 Task: Add Dietz & Watson New York Brand Beef Franks to the cart.
Action: Mouse moved to (22, 136)
Screenshot: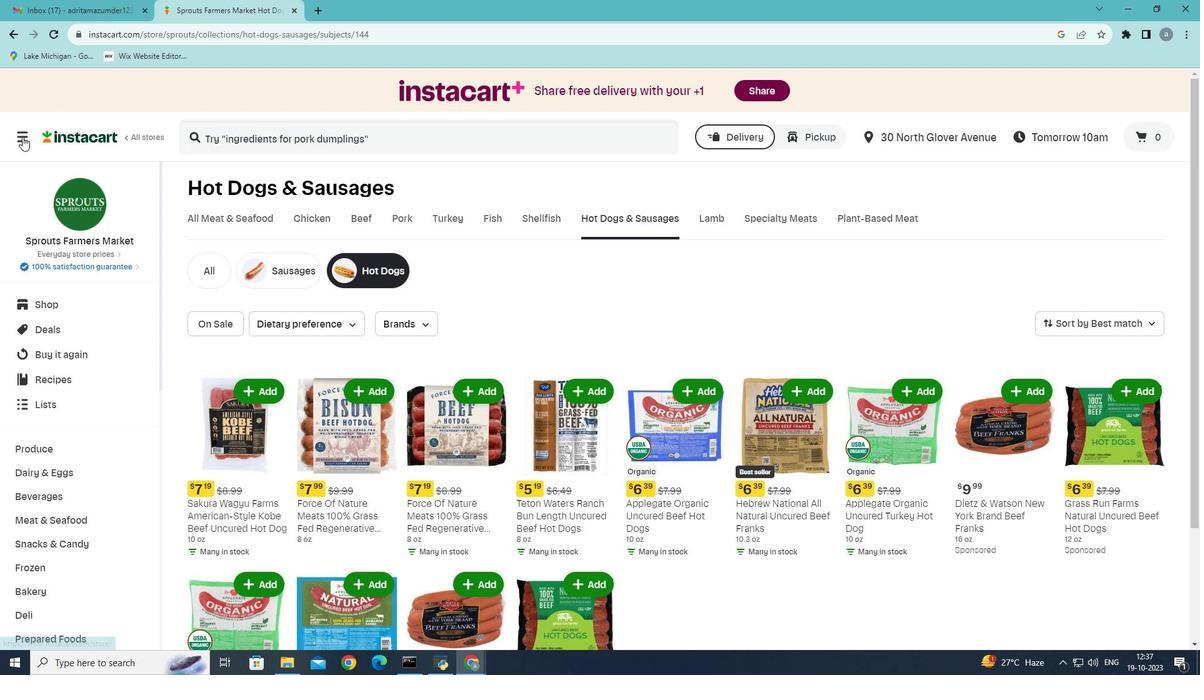 
Action: Mouse pressed left at (22, 136)
Screenshot: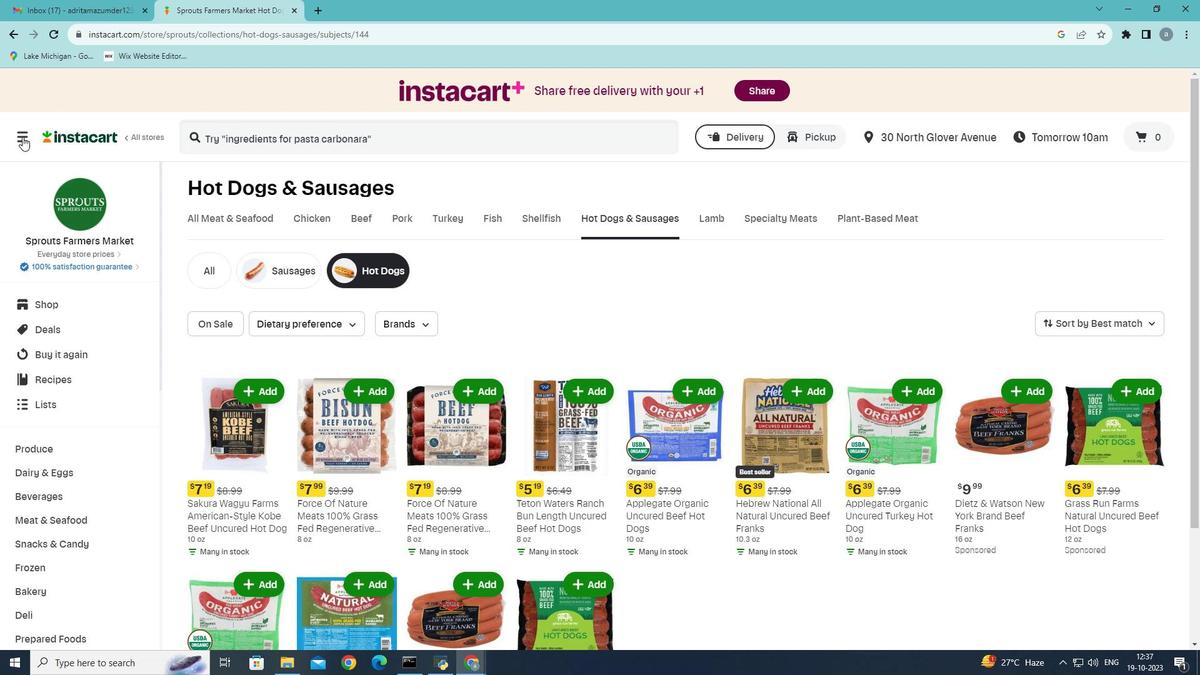 
Action: Mouse moved to (66, 360)
Screenshot: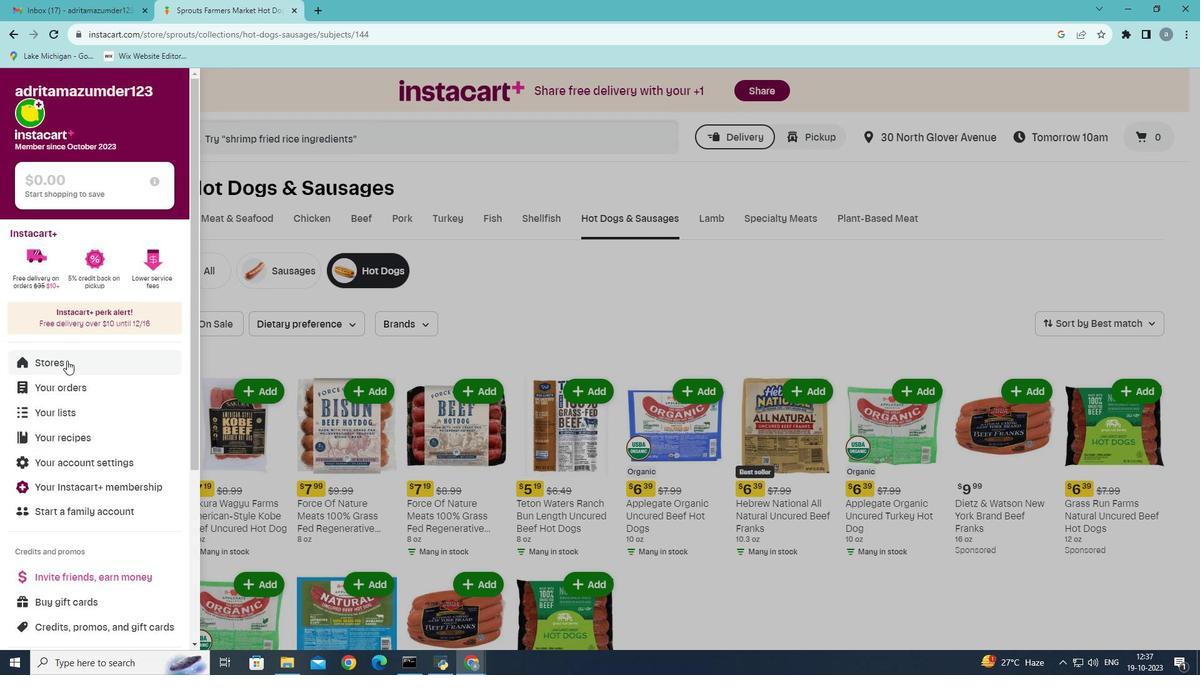 
Action: Mouse pressed left at (66, 360)
Screenshot: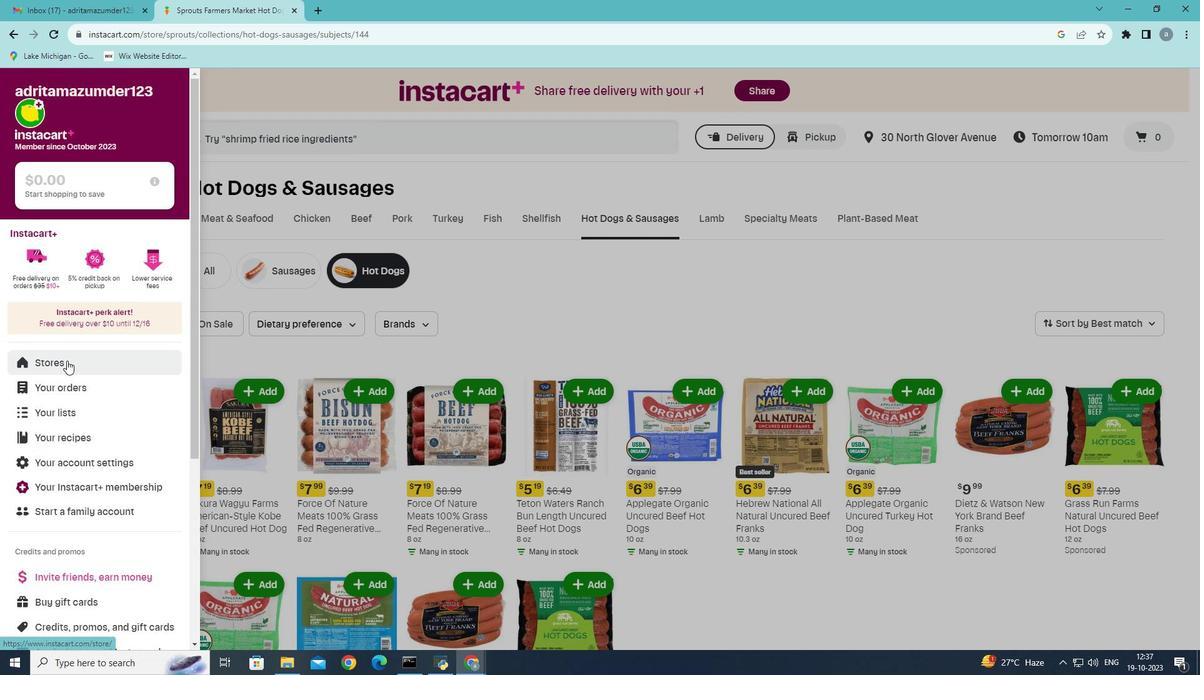 
Action: Mouse moved to (290, 133)
Screenshot: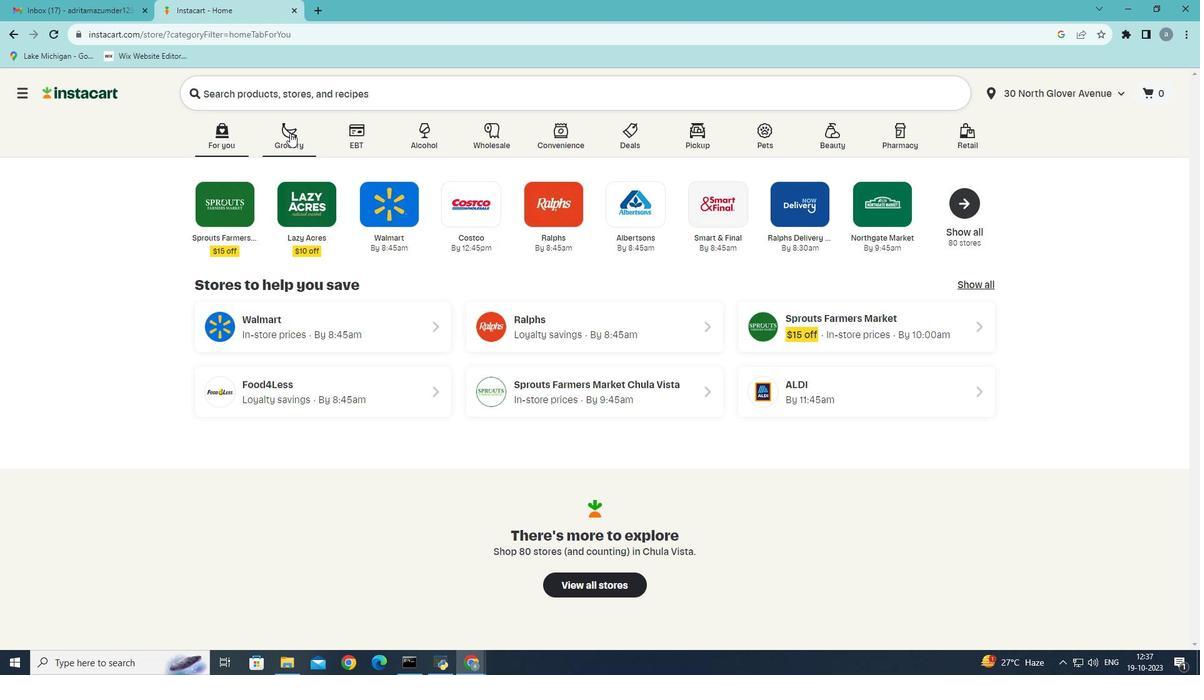 
Action: Mouse pressed left at (290, 133)
Screenshot: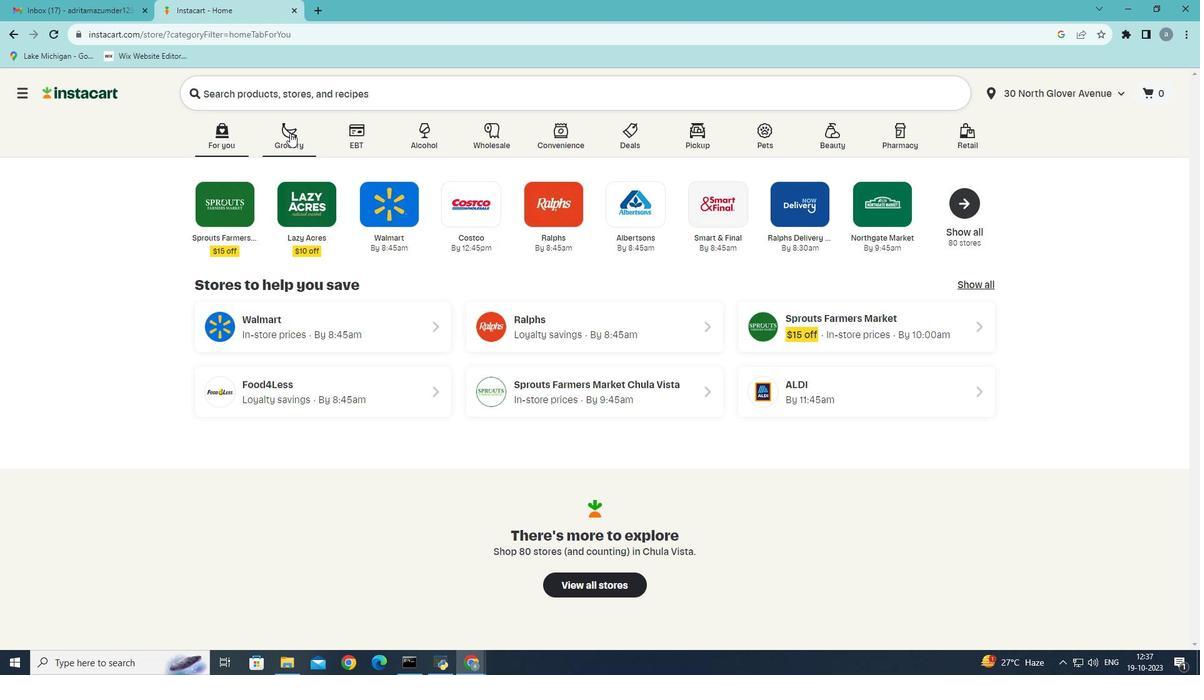
Action: Mouse moved to (303, 383)
Screenshot: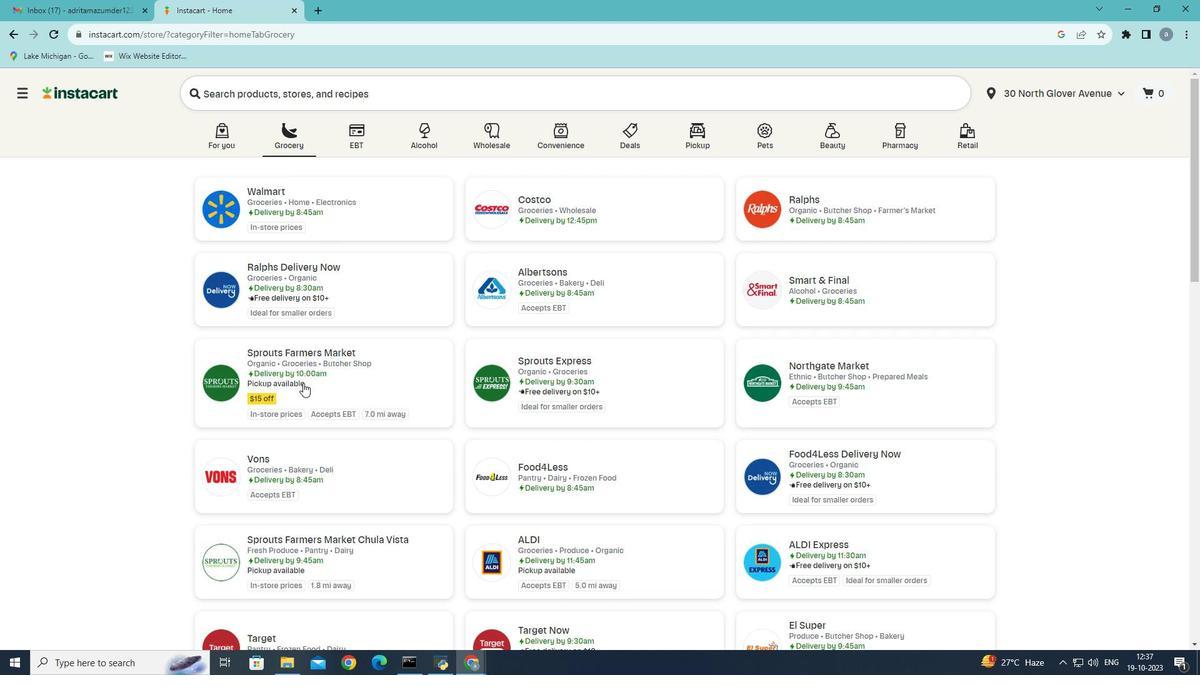 
Action: Mouse pressed left at (303, 383)
Screenshot: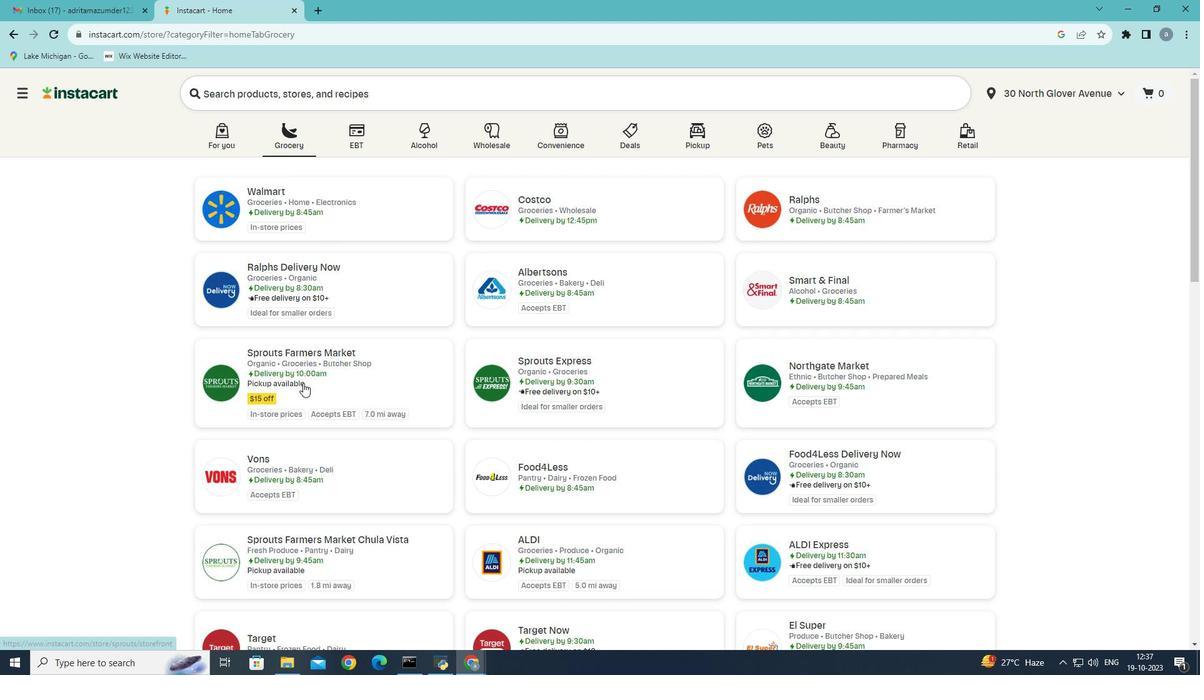 
Action: Mouse moved to (46, 522)
Screenshot: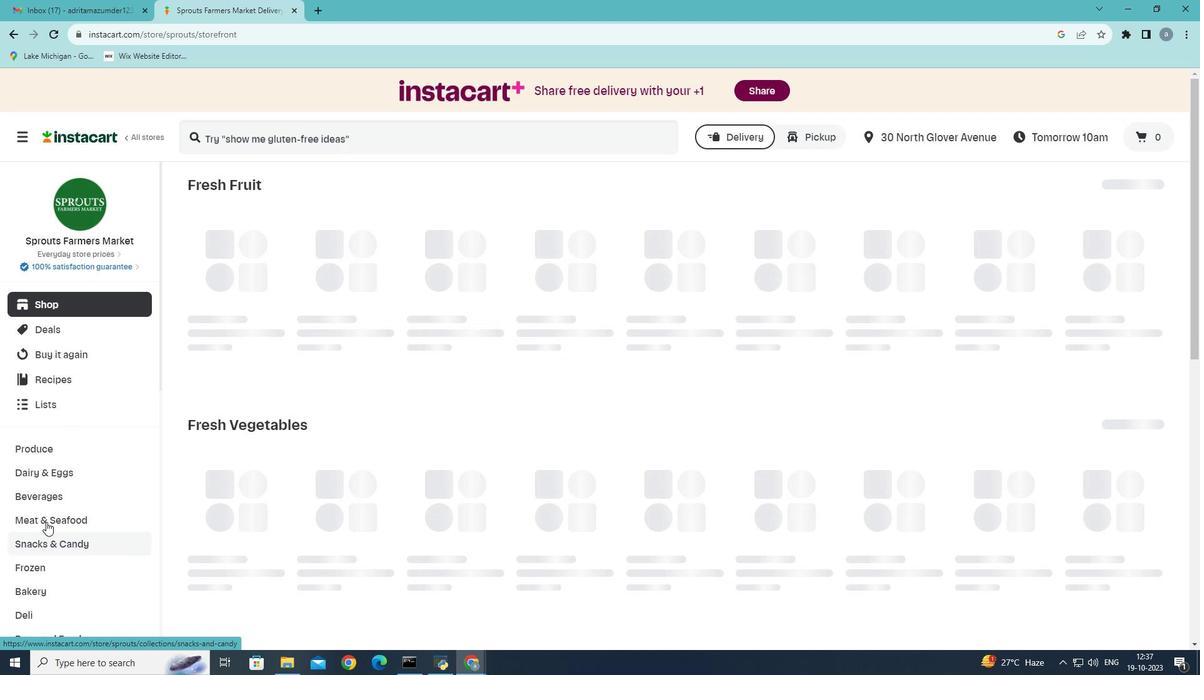 
Action: Mouse pressed left at (46, 522)
Screenshot: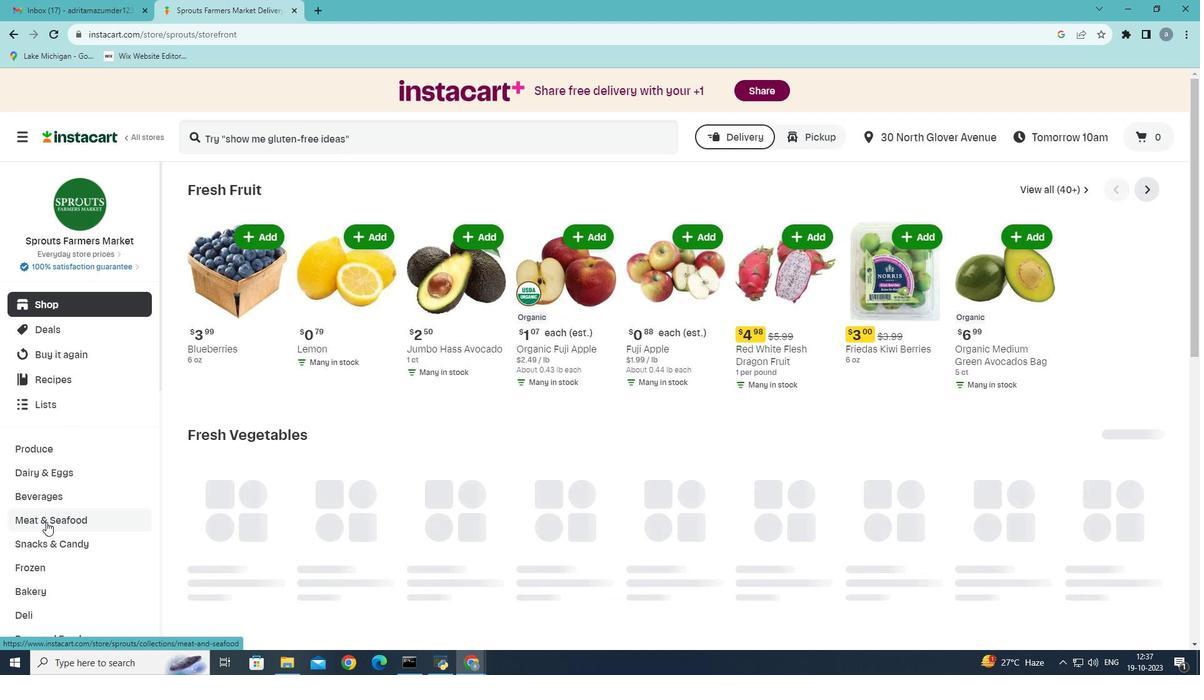 
Action: Mouse moved to (627, 371)
Screenshot: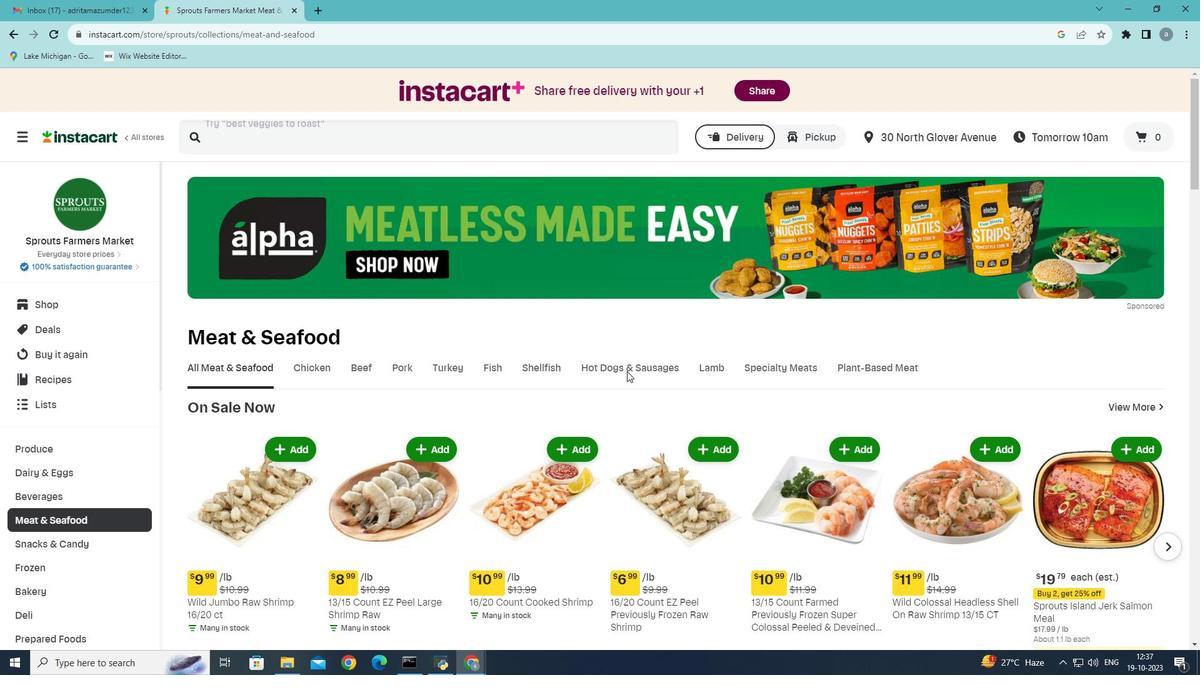 
Action: Mouse pressed left at (627, 371)
Screenshot: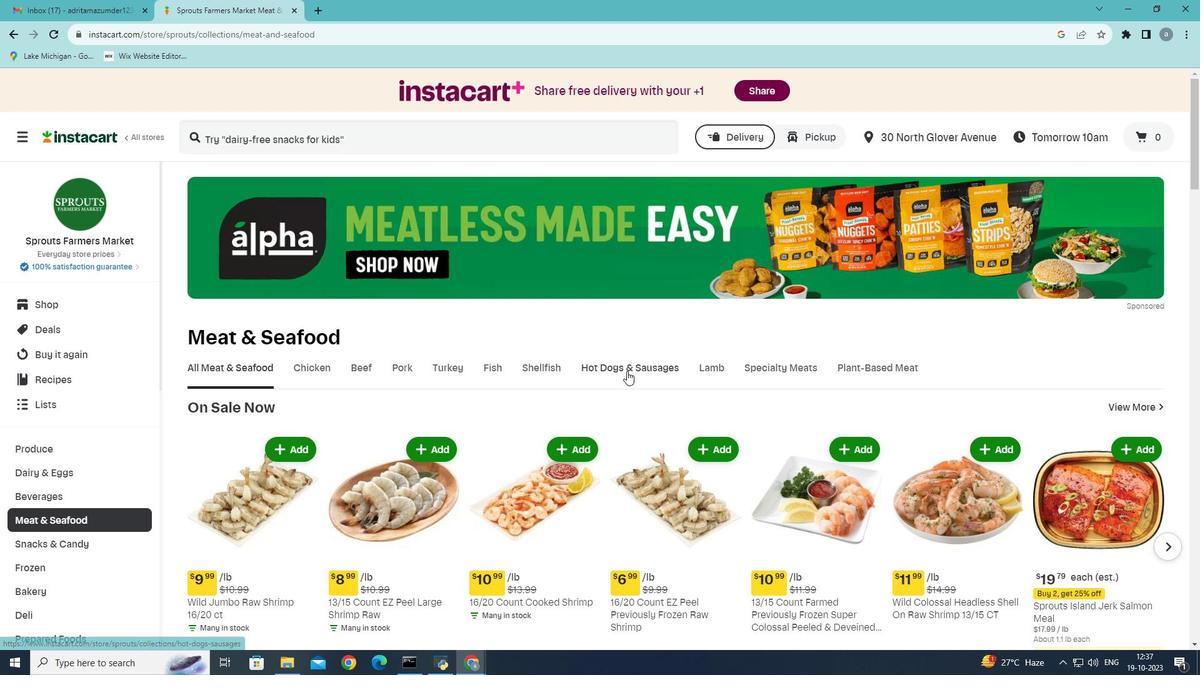 
Action: Mouse moved to (377, 267)
Screenshot: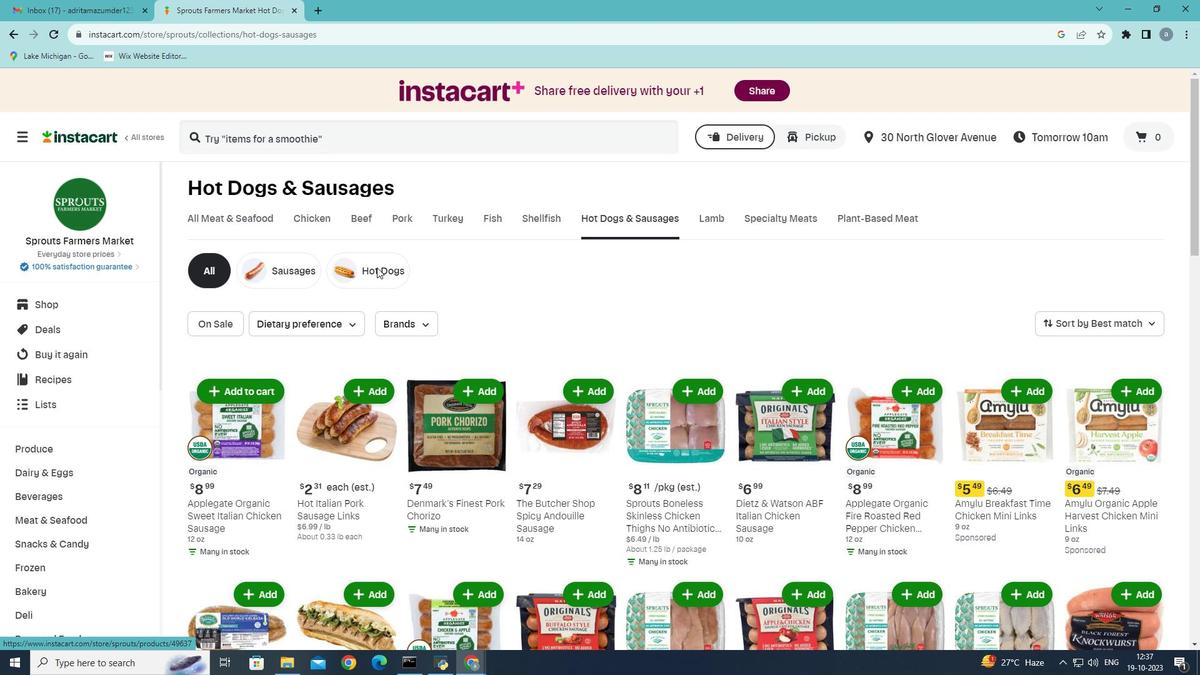 
Action: Mouse pressed left at (377, 267)
Screenshot: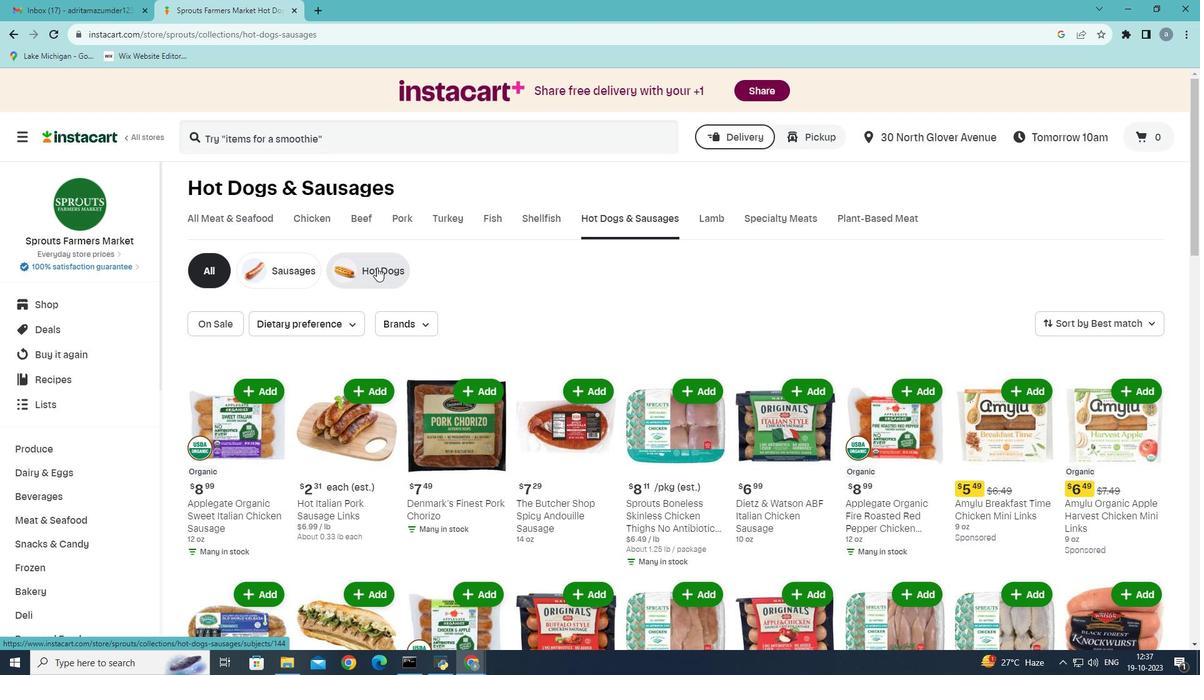 
Action: Mouse moved to (474, 415)
Screenshot: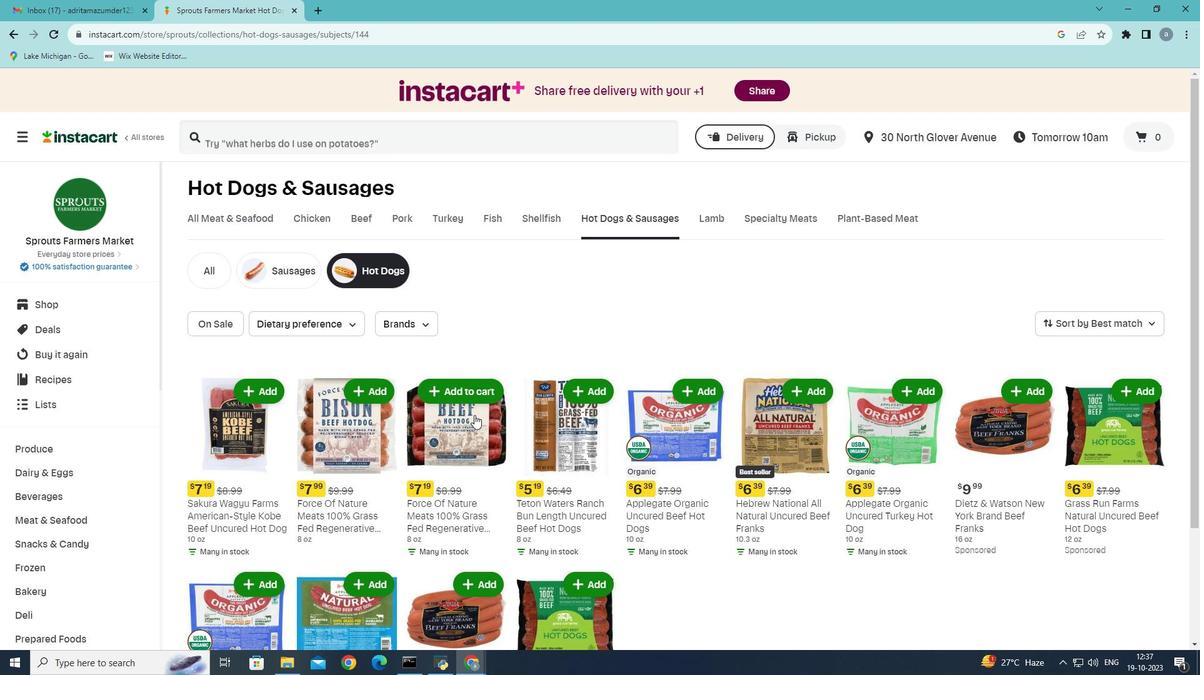 
Action: Mouse scrolled (474, 414) with delta (0, 0)
Screenshot: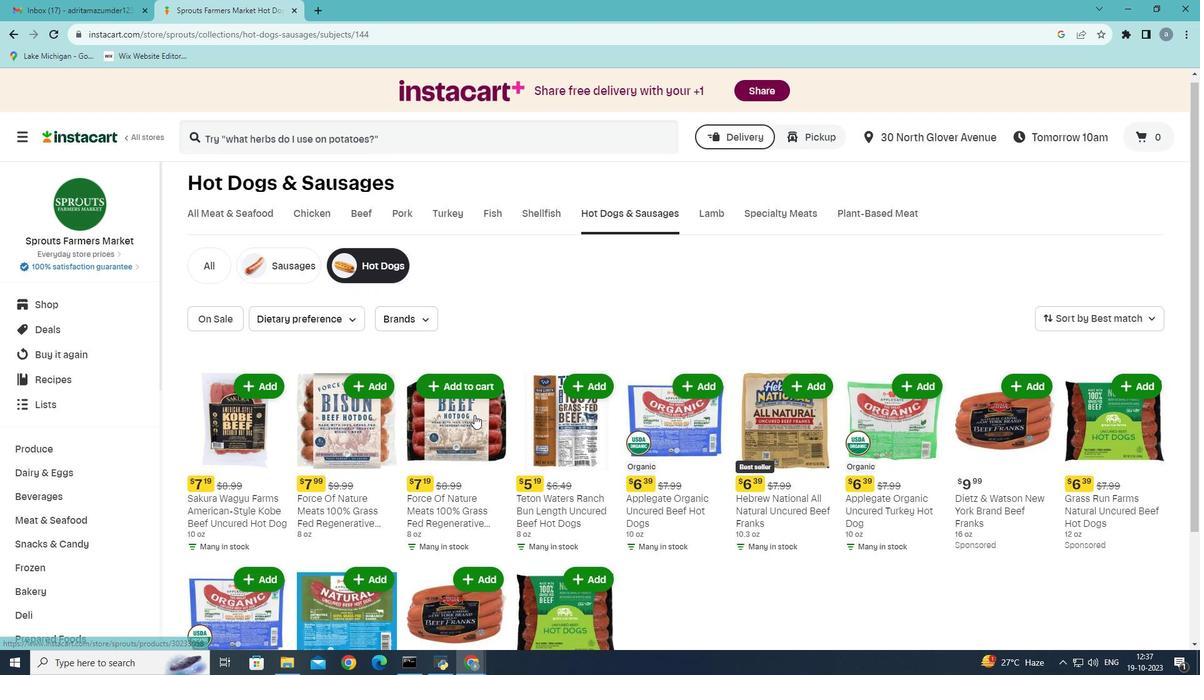 
Action: Mouse moved to (494, 412)
Screenshot: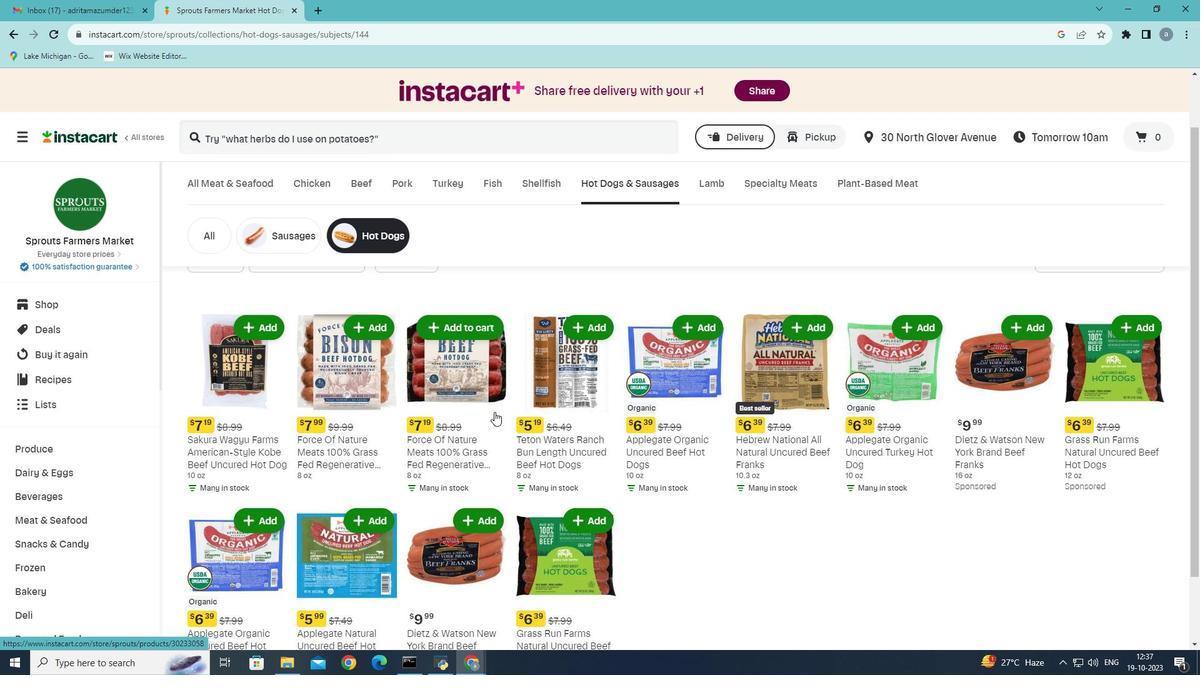 
Action: Mouse scrolled (494, 411) with delta (0, 0)
Screenshot: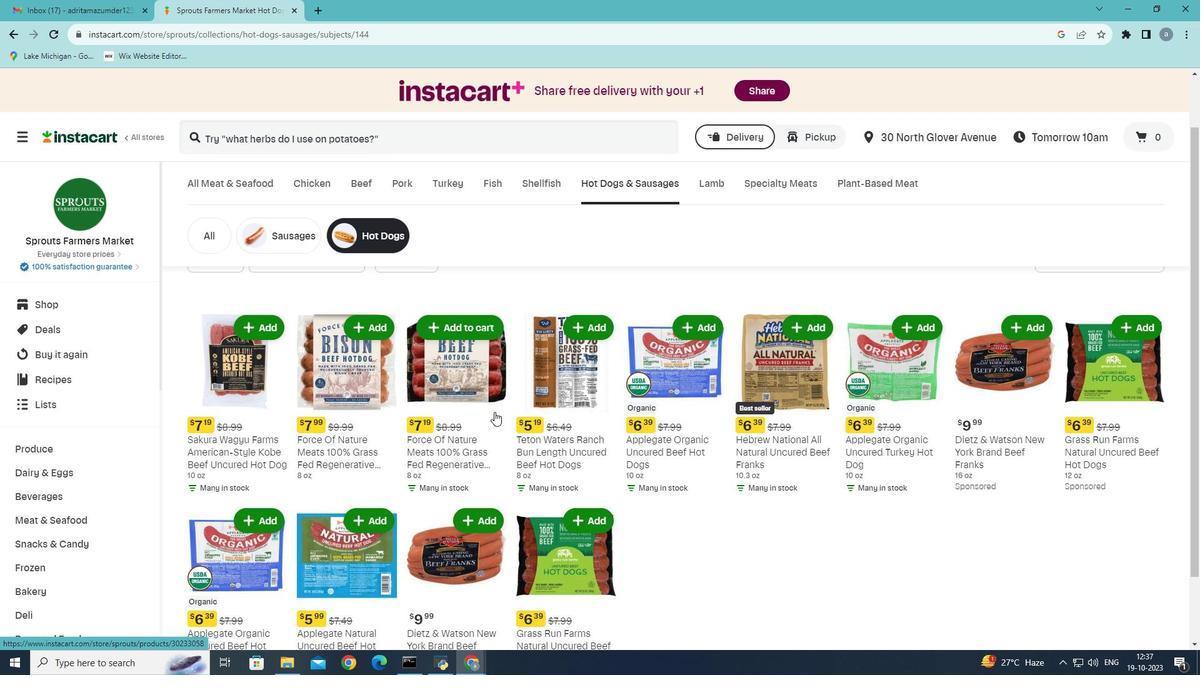 
Action: Mouse moved to (997, 397)
Screenshot: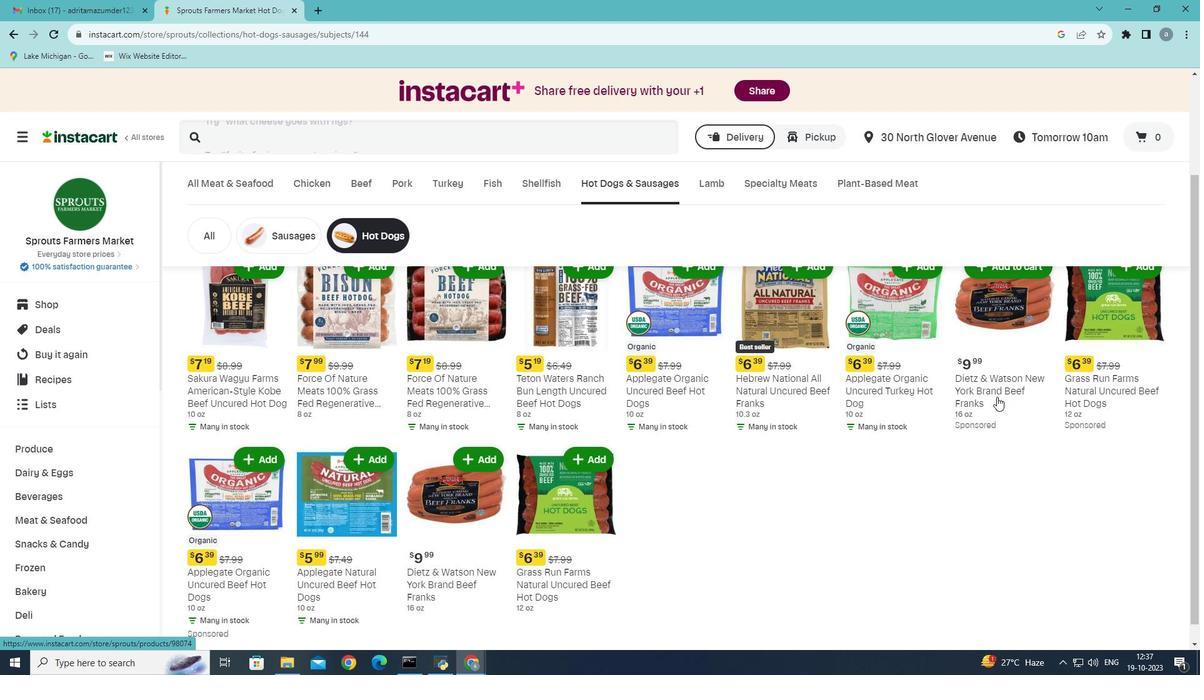 
Action: Mouse scrolled (997, 397) with delta (0, 0)
Screenshot: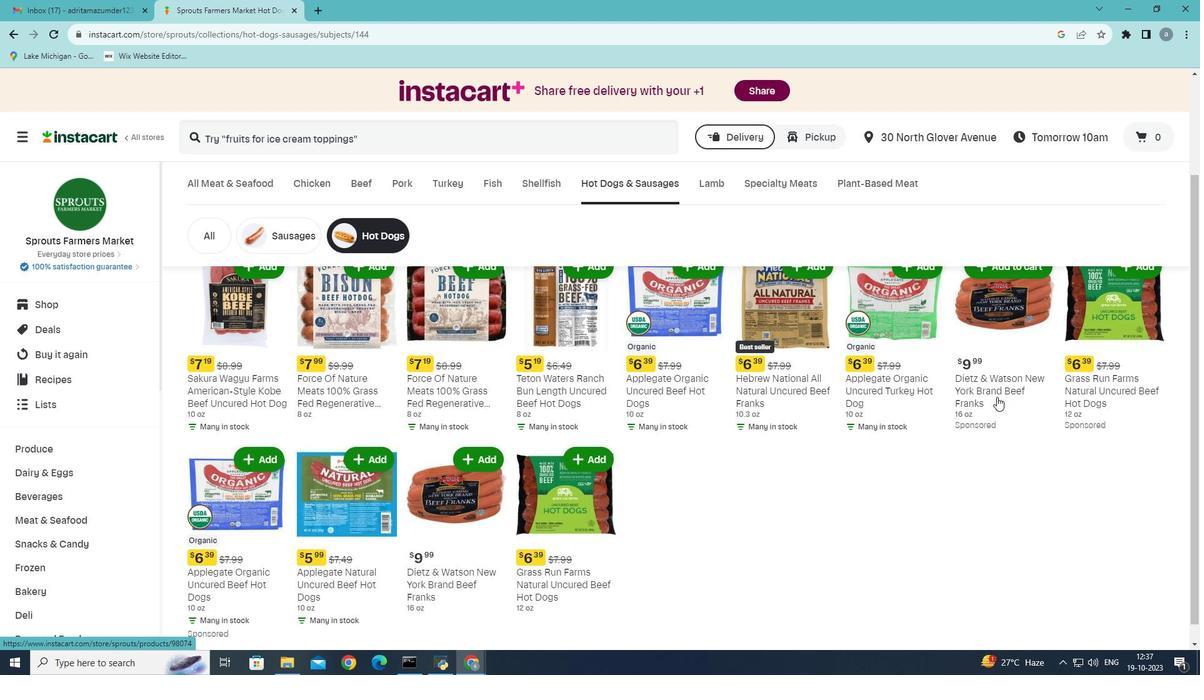 
Action: Mouse moved to (1027, 329)
Screenshot: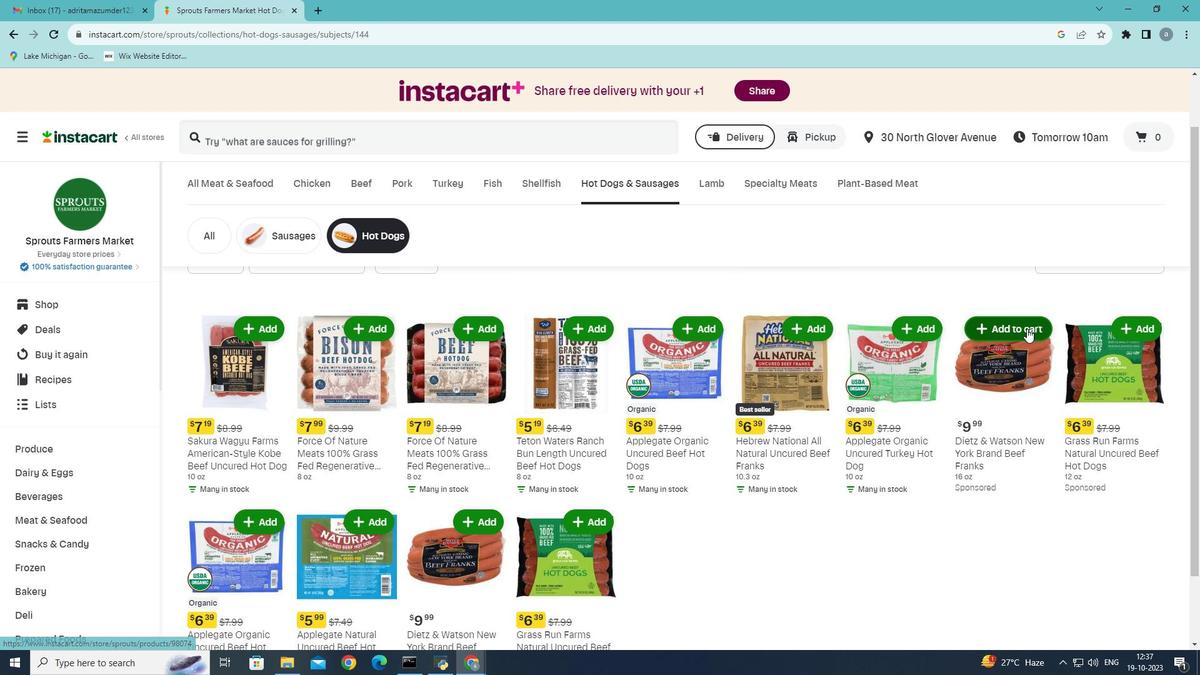 
Action: Mouse pressed left at (1027, 329)
Screenshot: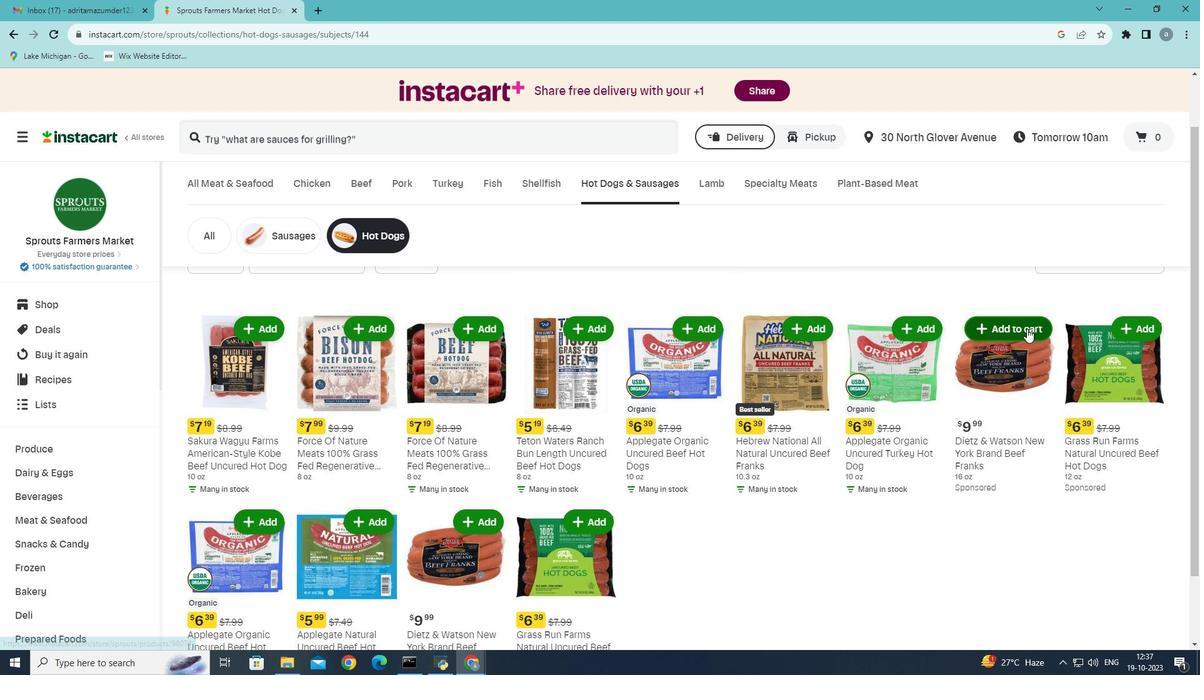 
Action: Mouse moved to (990, 334)
Screenshot: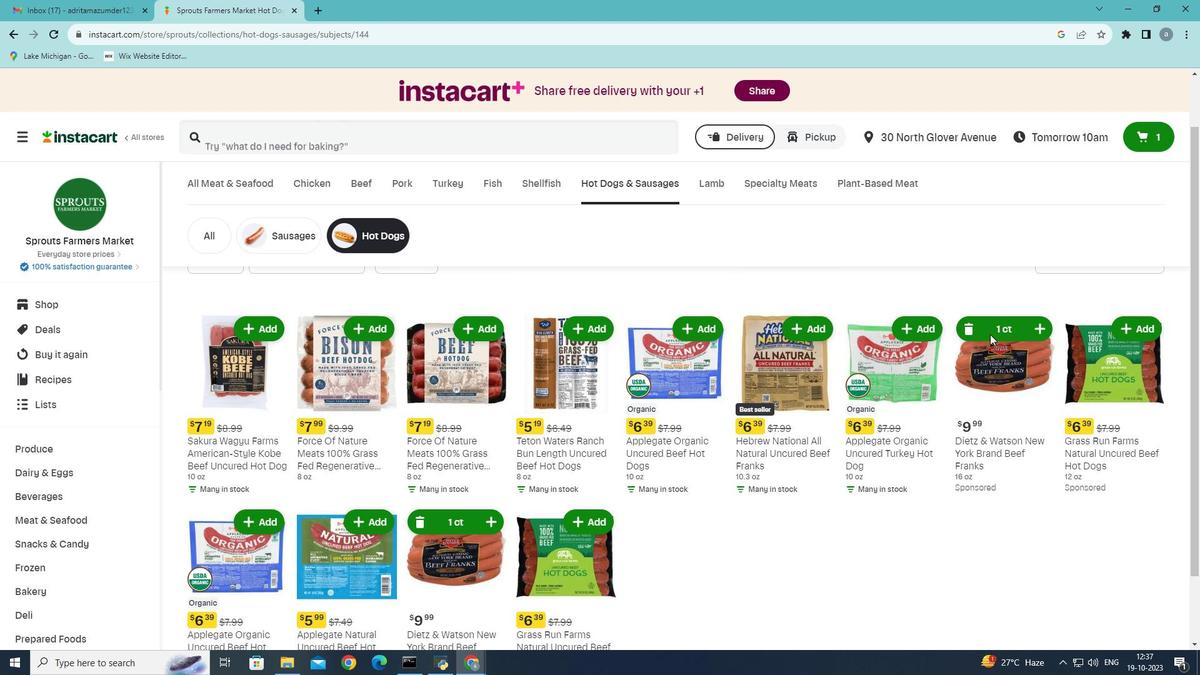 
